 Task: In the  document research.txt Download file as 'Plain Text' Share this file with 'softage.3@softage.net' Insert the command  Suggesting 
Action: Mouse moved to (254, 323)
Screenshot: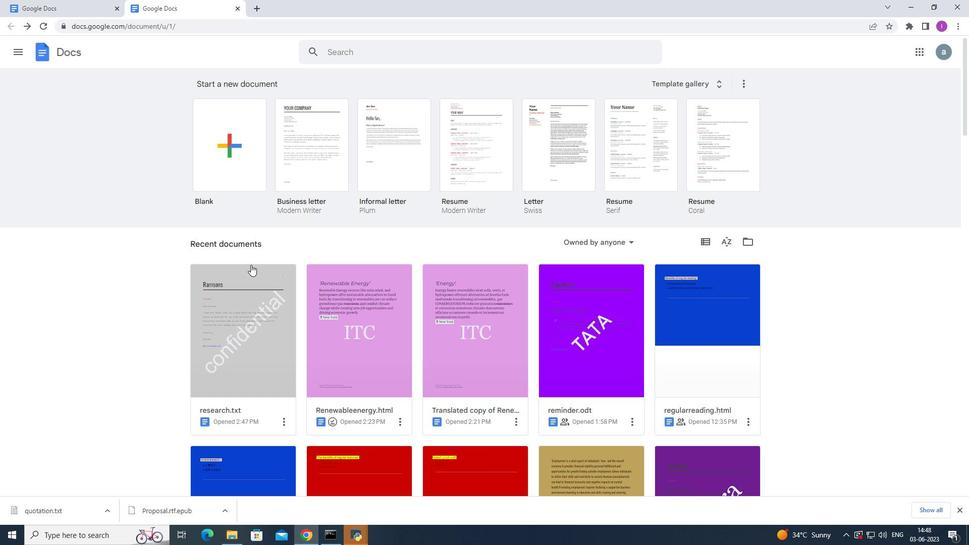 
Action: Mouse pressed left at (254, 323)
Screenshot: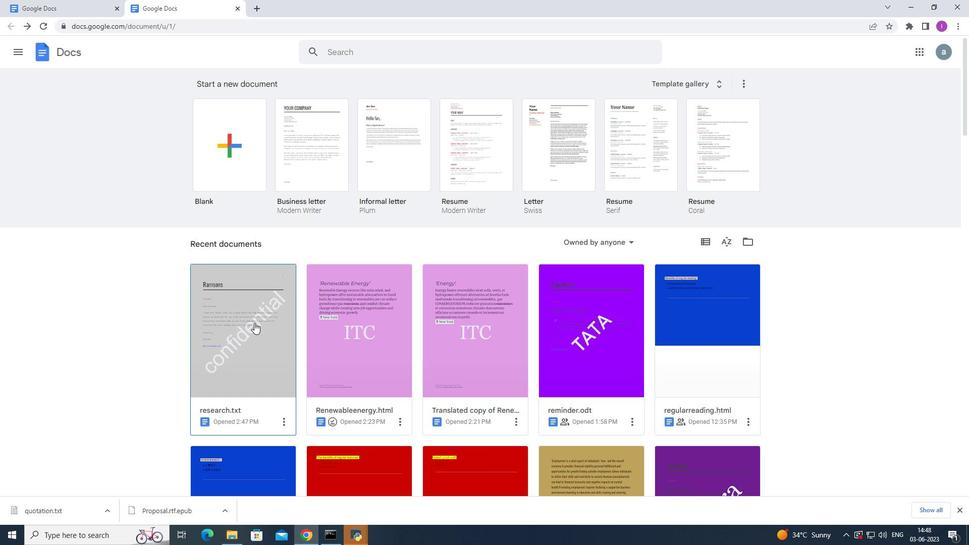 
Action: Mouse moved to (39, 62)
Screenshot: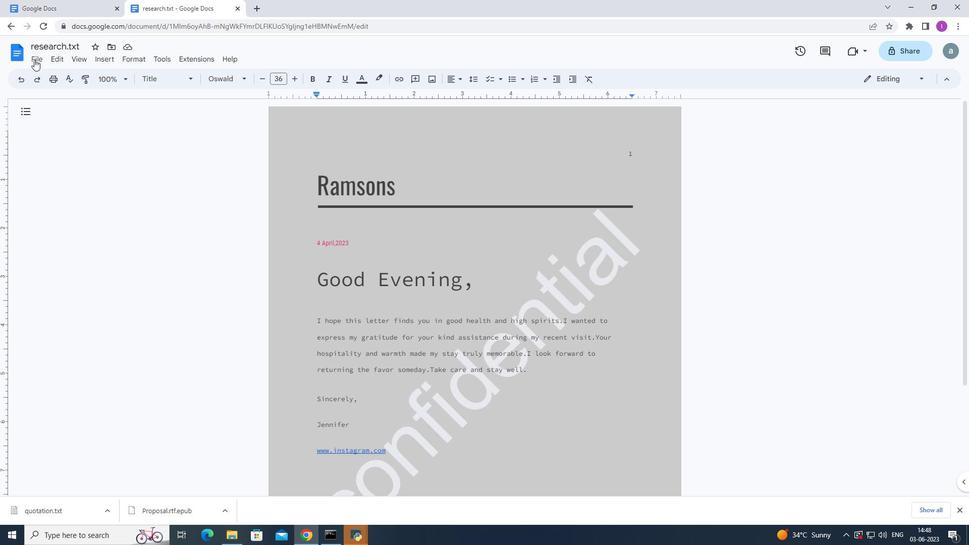 
Action: Mouse pressed left at (39, 62)
Screenshot: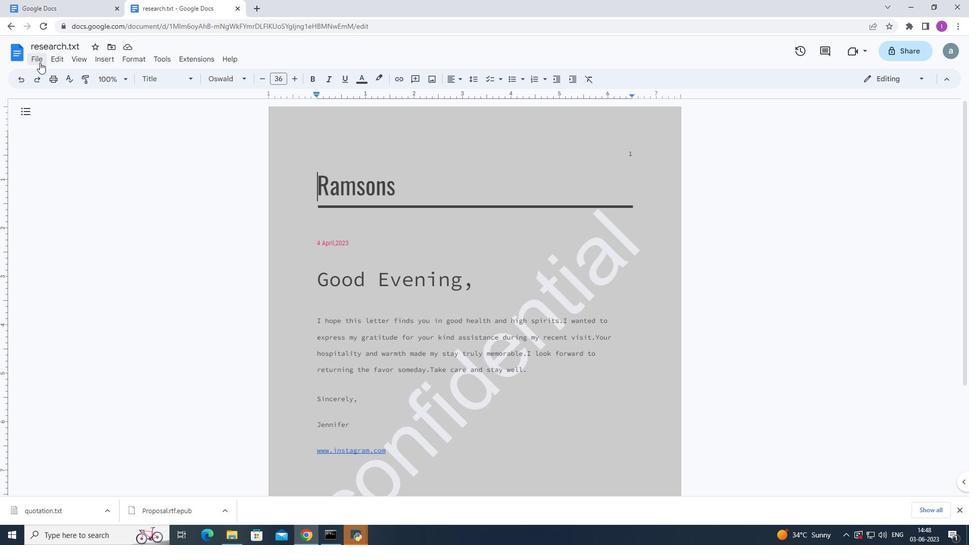 
Action: Mouse moved to (217, 235)
Screenshot: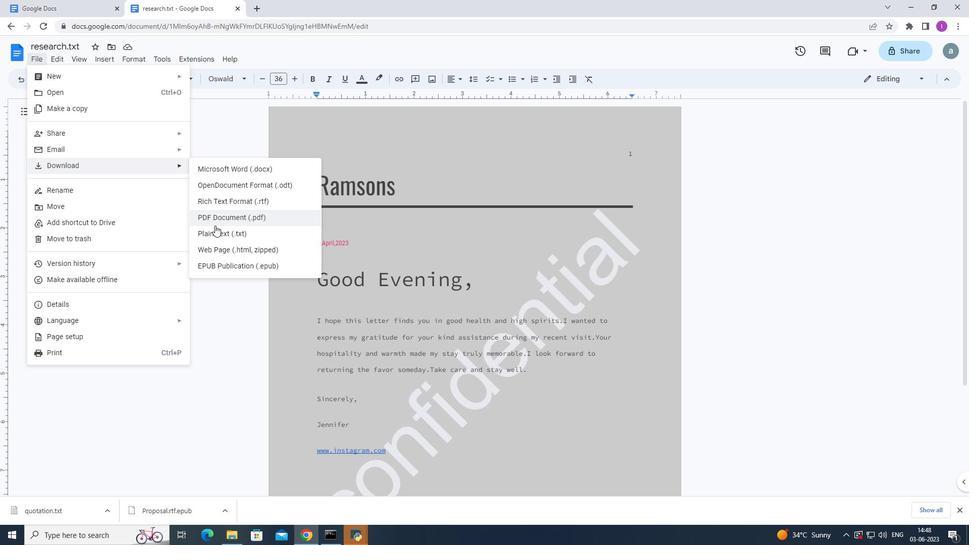
Action: Mouse pressed left at (217, 235)
Screenshot: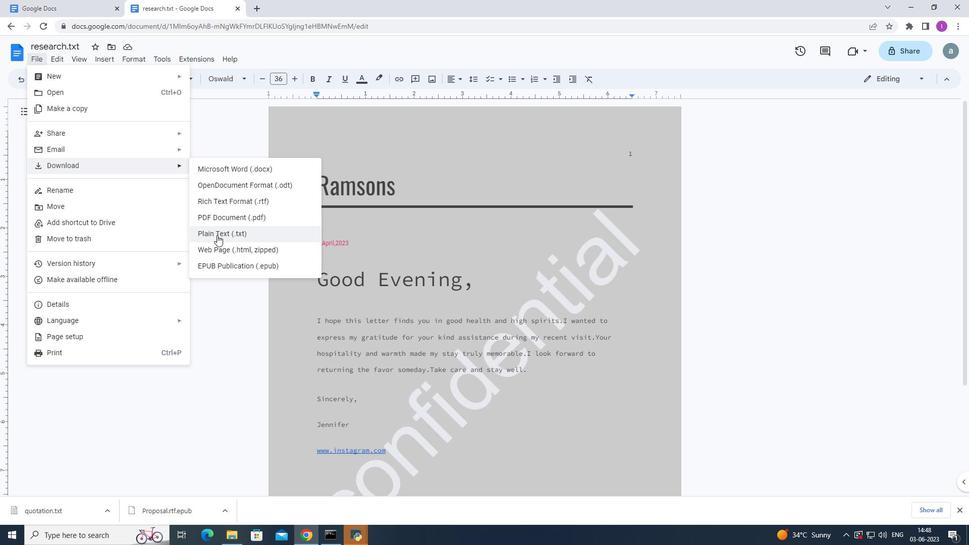 
Action: Mouse moved to (29, 59)
Screenshot: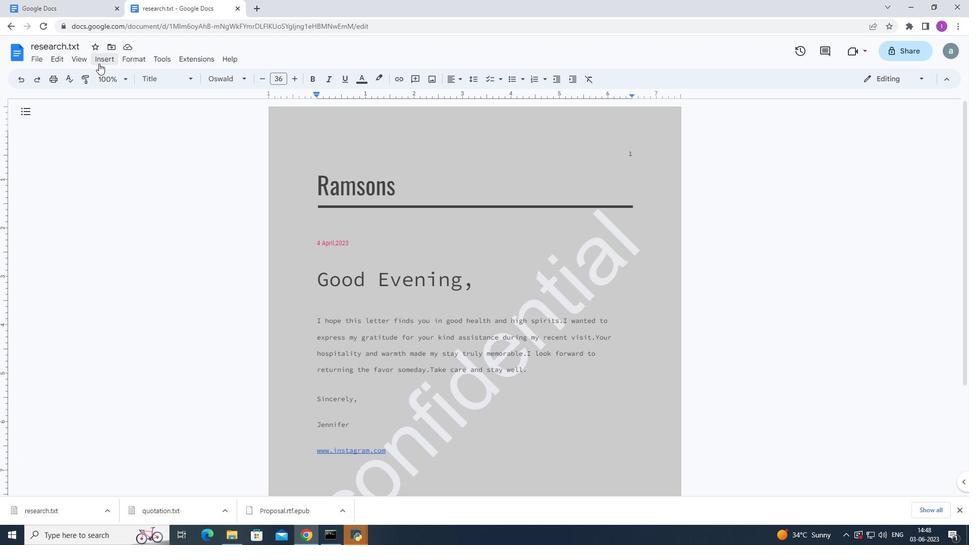 
Action: Mouse pressed left at (29, 59)
Screenshot: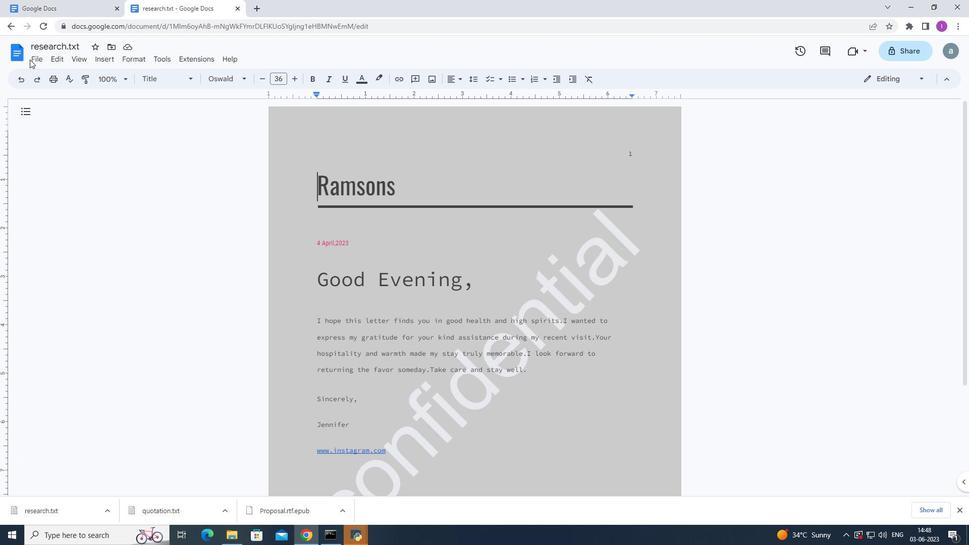 
Action: Mouse moved to (34, 56)
Screenshot: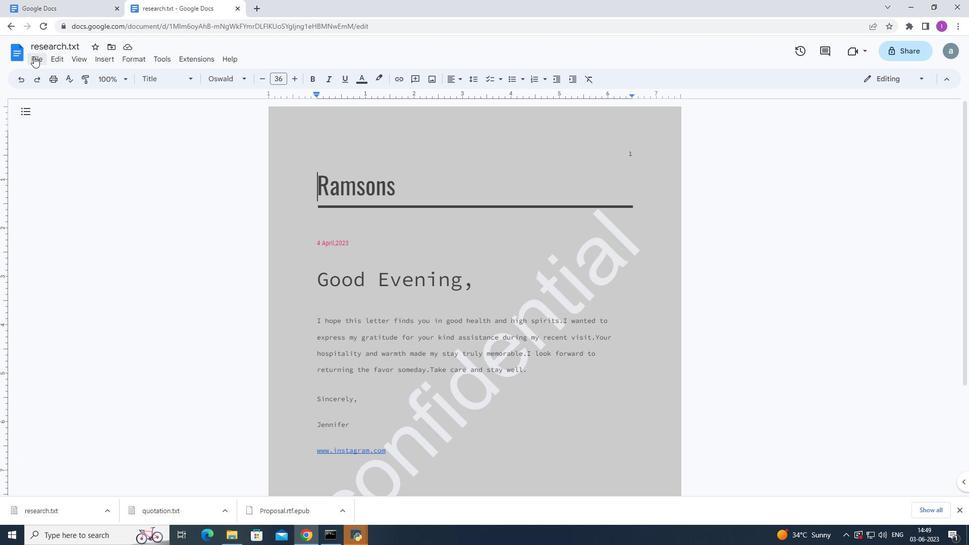 
Action: Mouse pressed left at (34, 56)
Screenshot: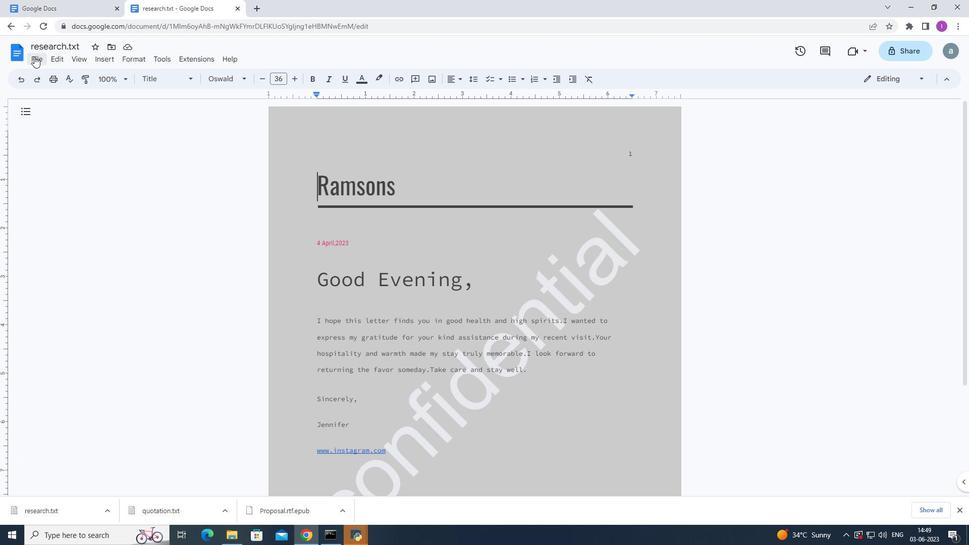 
Action: Mouse moved to (213, 133)
Screenshot: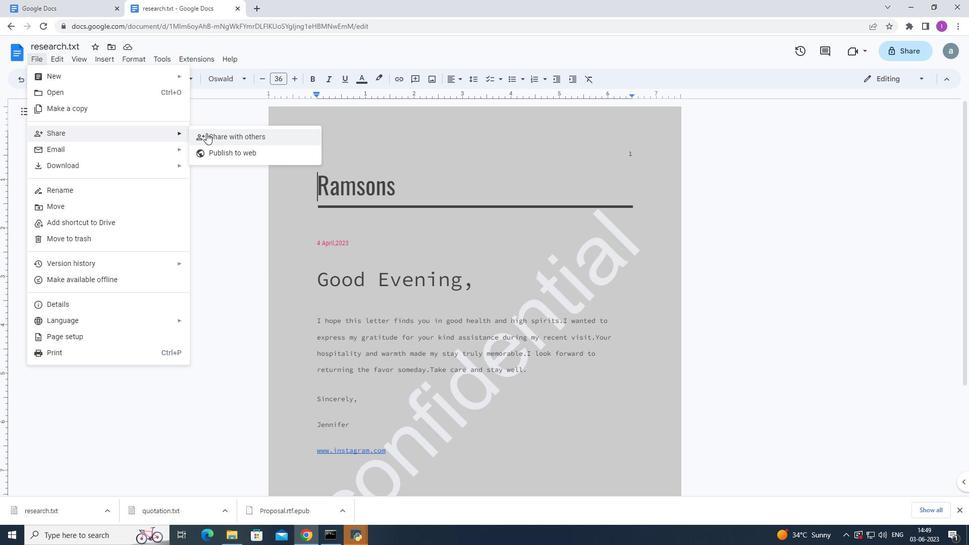 
Action: Mouse pressed left at (213, 133)
Screenshot: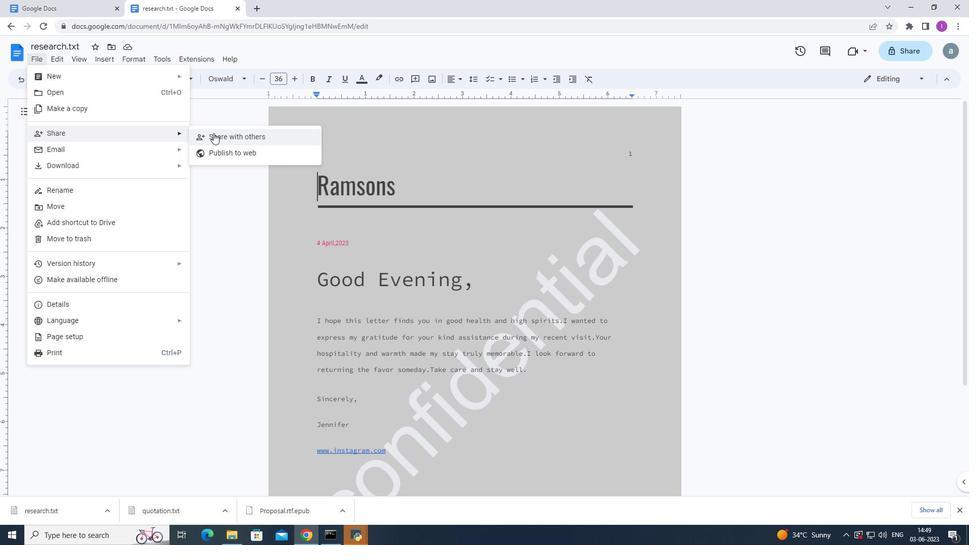 
Action: Mouse moved to (394, 215)
Screenshot: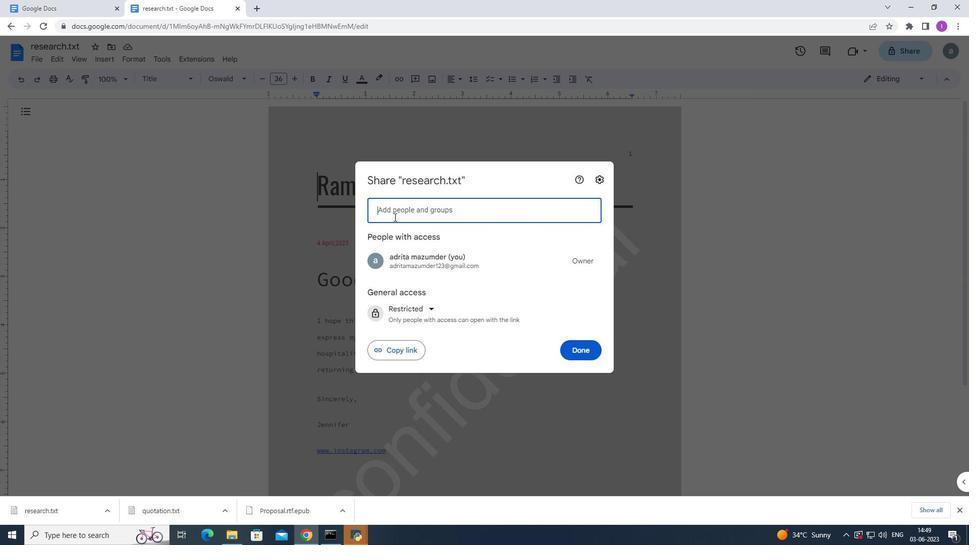 
Action: Key pressed softage.3
Screenshot: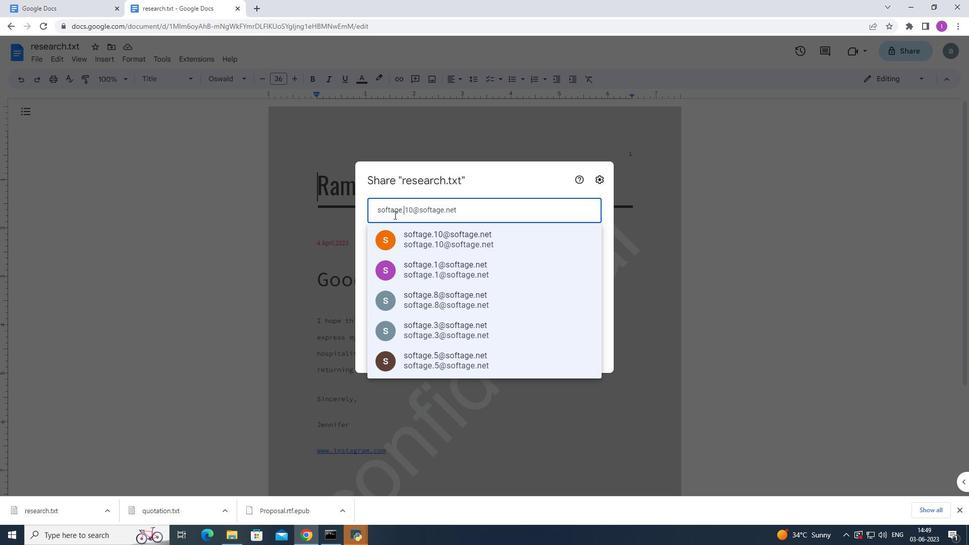 
Action: Mouse moved to (446, 237)
Screenshot: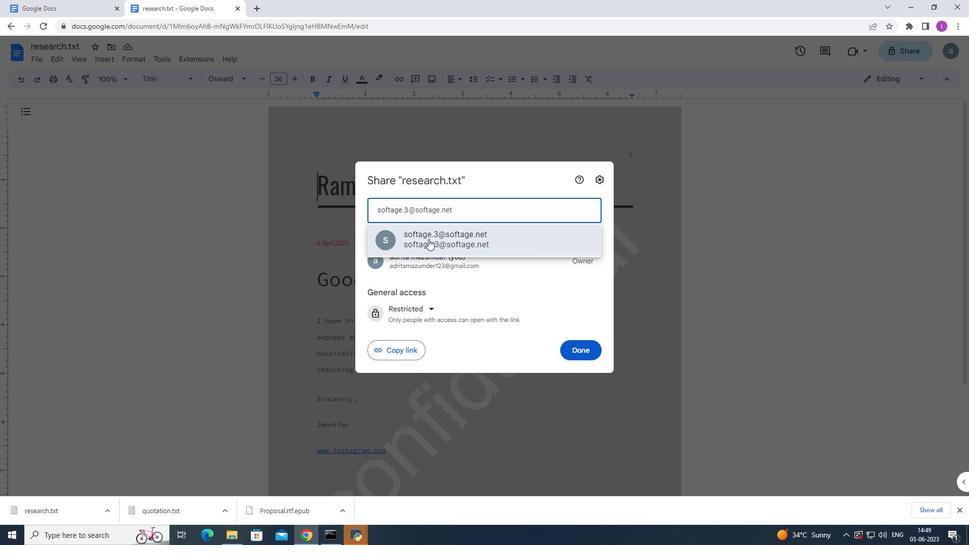 
Action: Mouse pressed left at (446, 237)
Screenshot: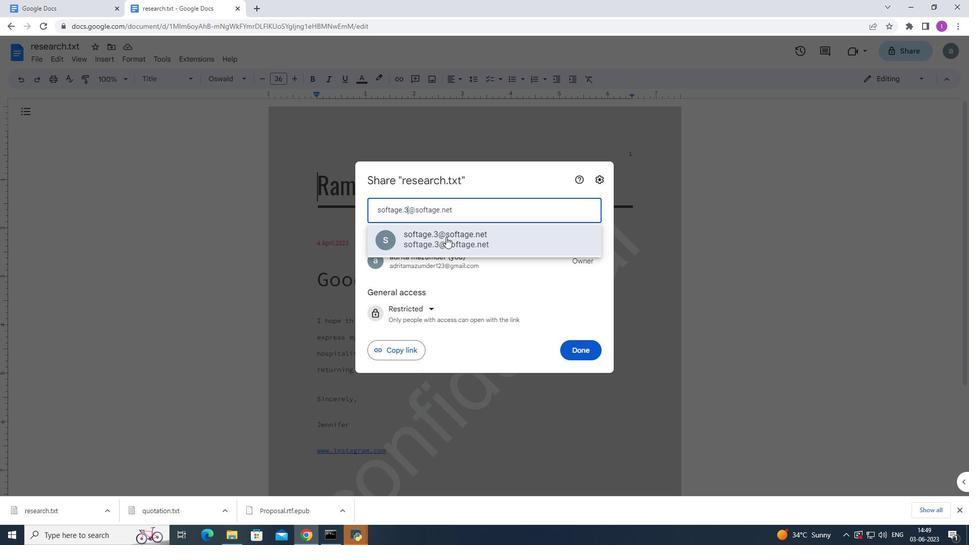 
Action: Mouse moved to (577, 340)
Screenshot: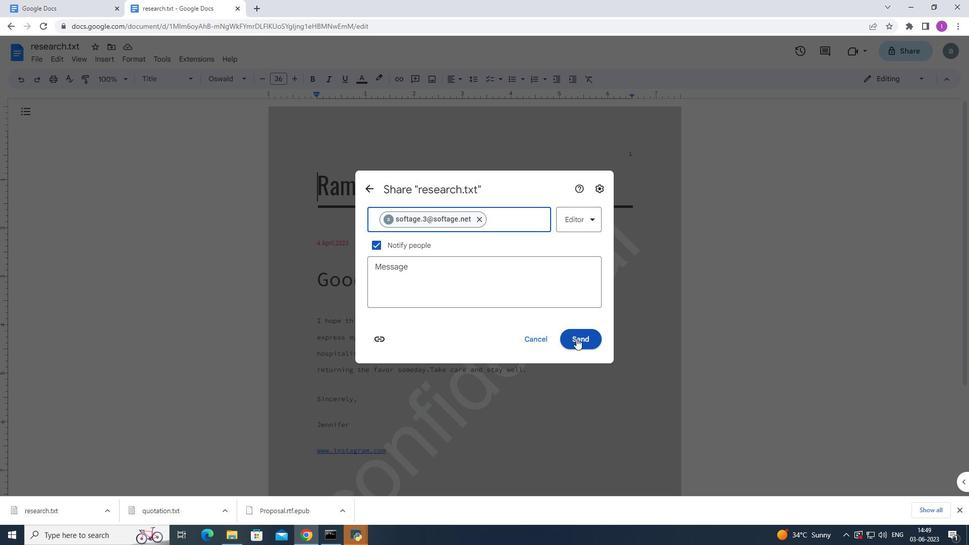 
Action: Mouse pressed left at (577, 340)
Screenshot: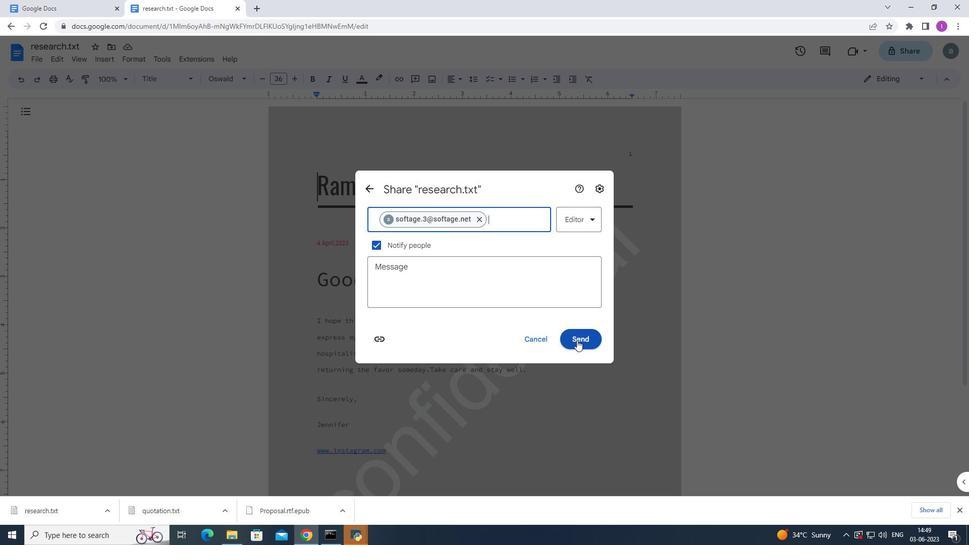 
Action: Mouse moved to (918, 77)
Screenshot: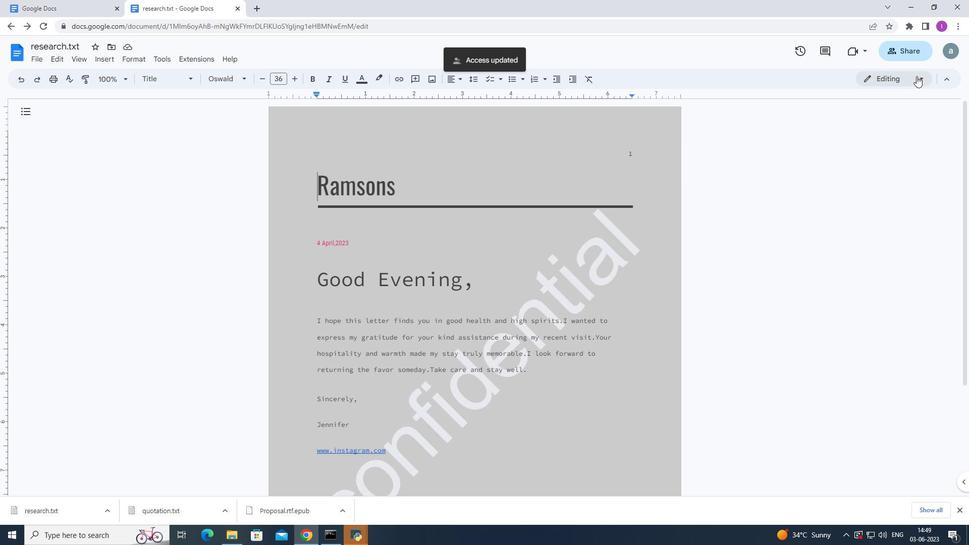 
Action: Mouse pressed left at (918, 77)
Screenshot: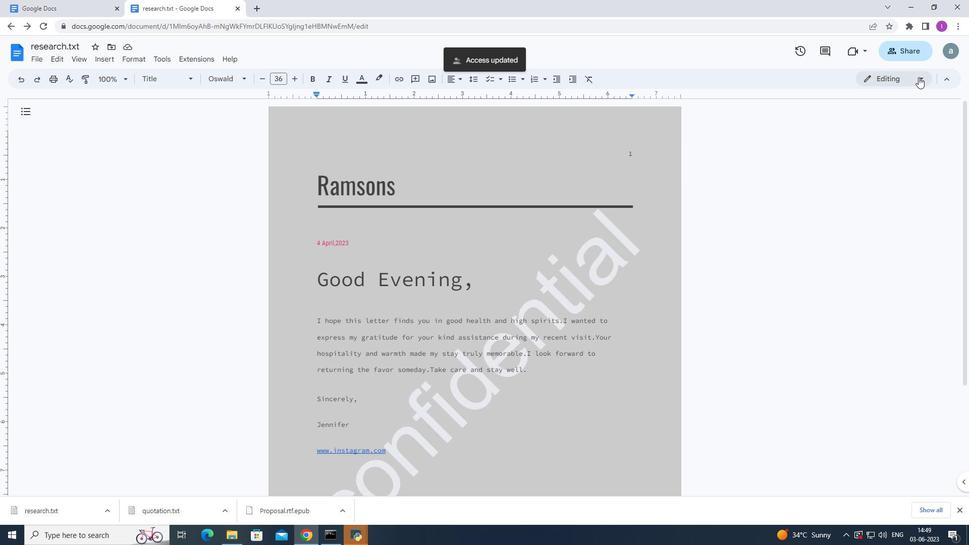 
Action: Mouse moved to (852, 132)
Screenshot: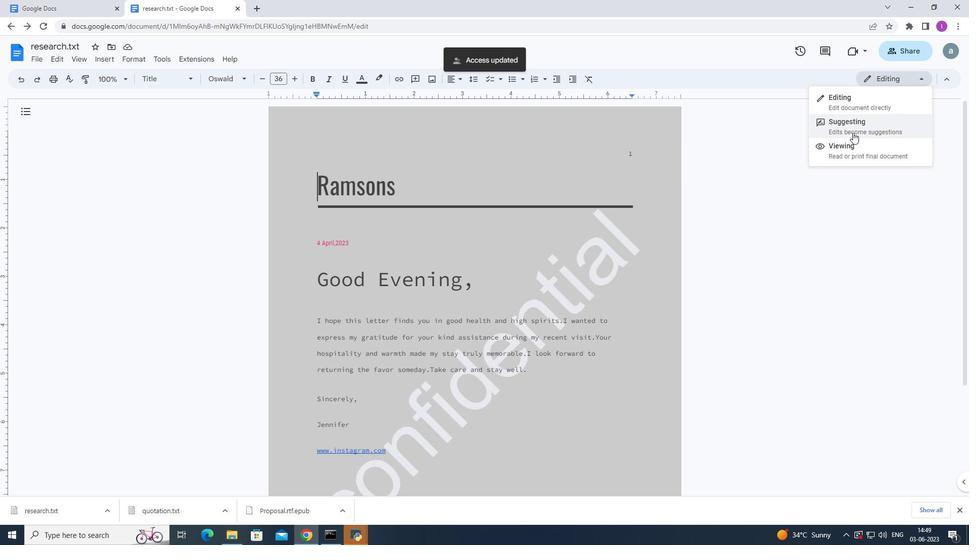 
Action: Mouse pressed left at (852, 132)
Screenshot: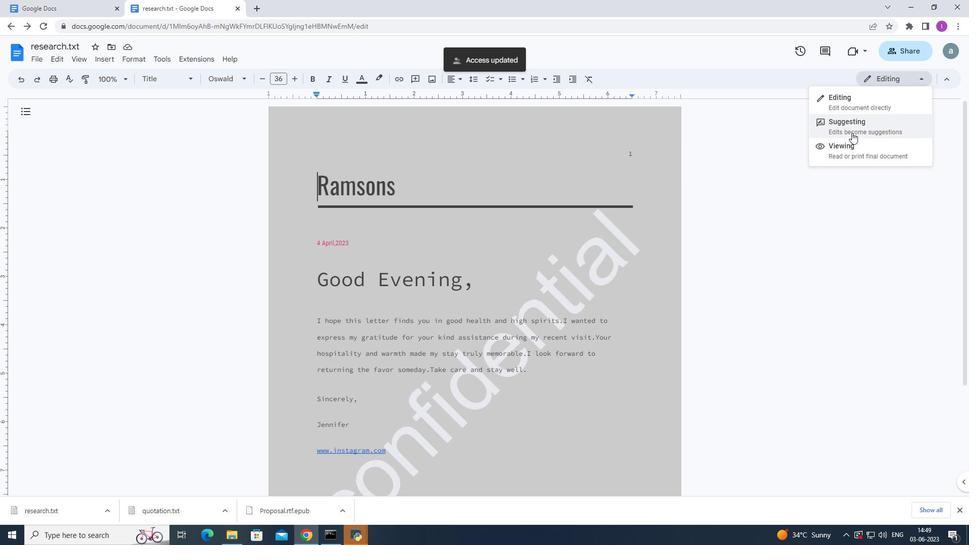 
Action: Mouse moved to (374, 340)
Screenshot: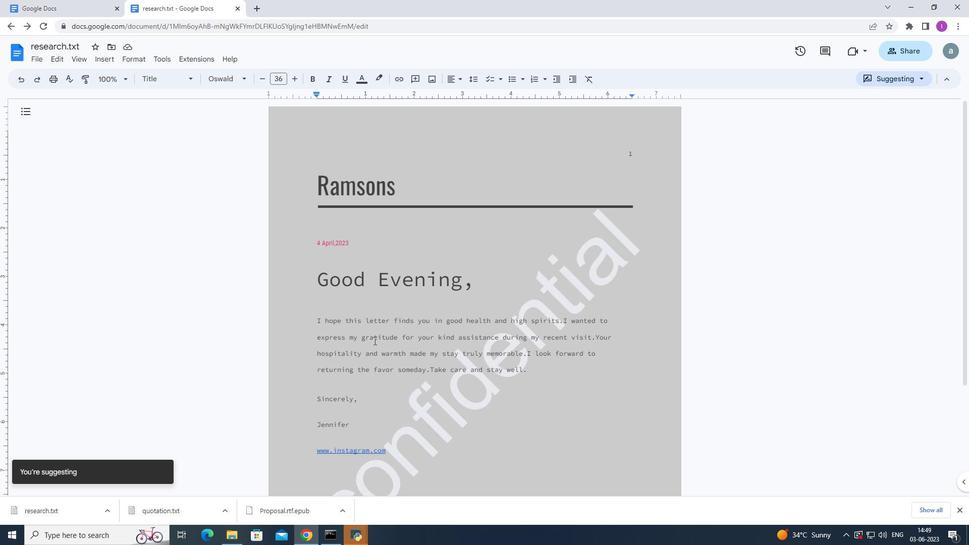 
